 Task: Select the copy output.
Action: Mouse moved to (2, 463)
Screenshot: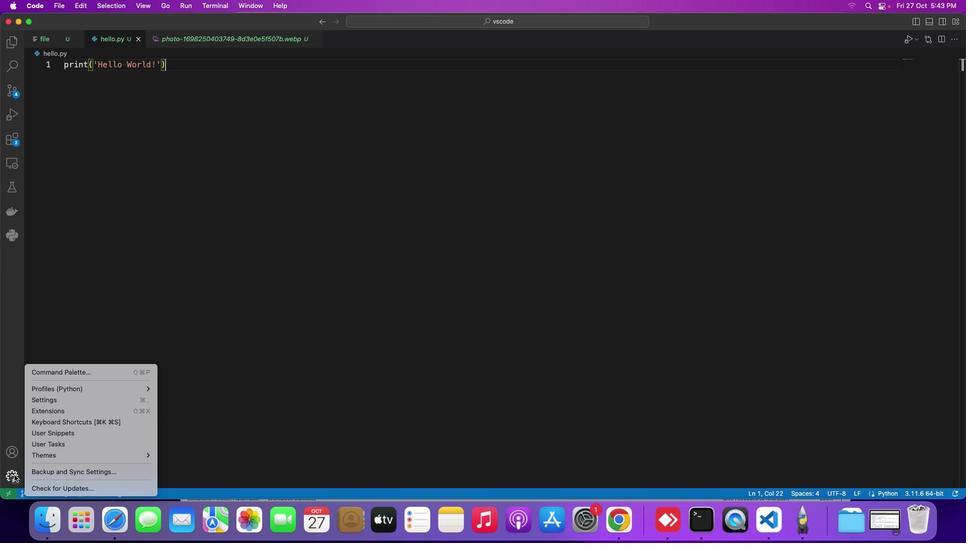 
Action: Mouse pressed left at (2, 463)
Screenshot: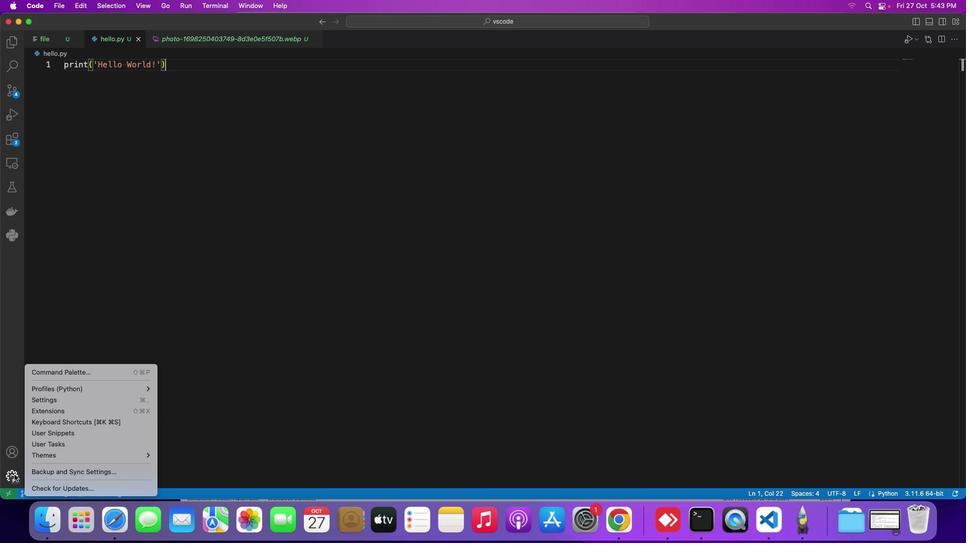 
Action: Mouse moved to (56, 360)
Screenshot: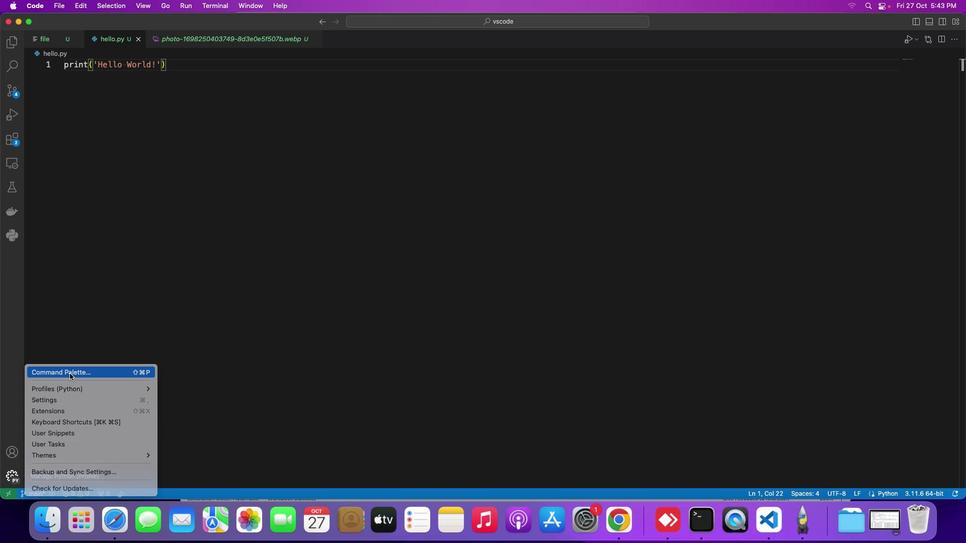 
Action: Mouse pressed left at (56, 360)
Screenshot: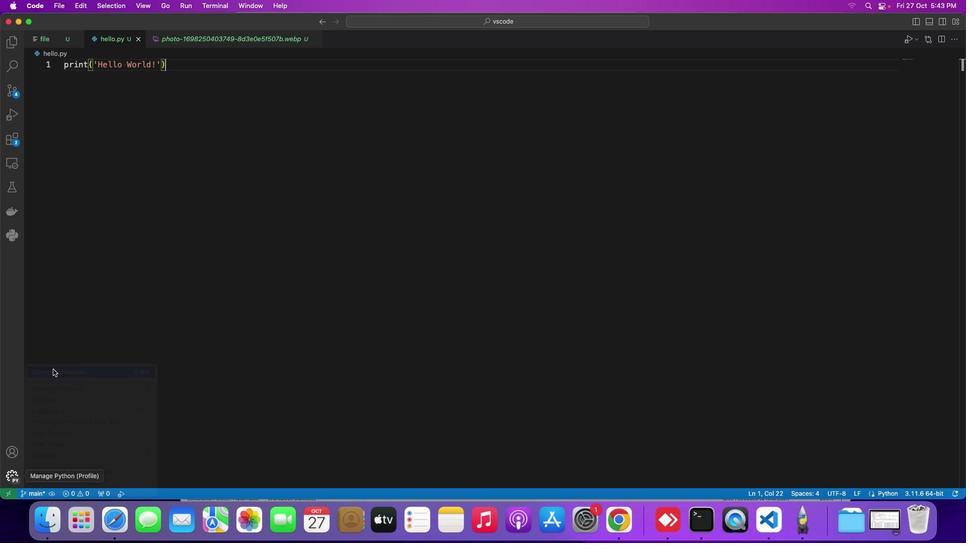 
Action: Mouse moved to (388, 144)
Screenshot: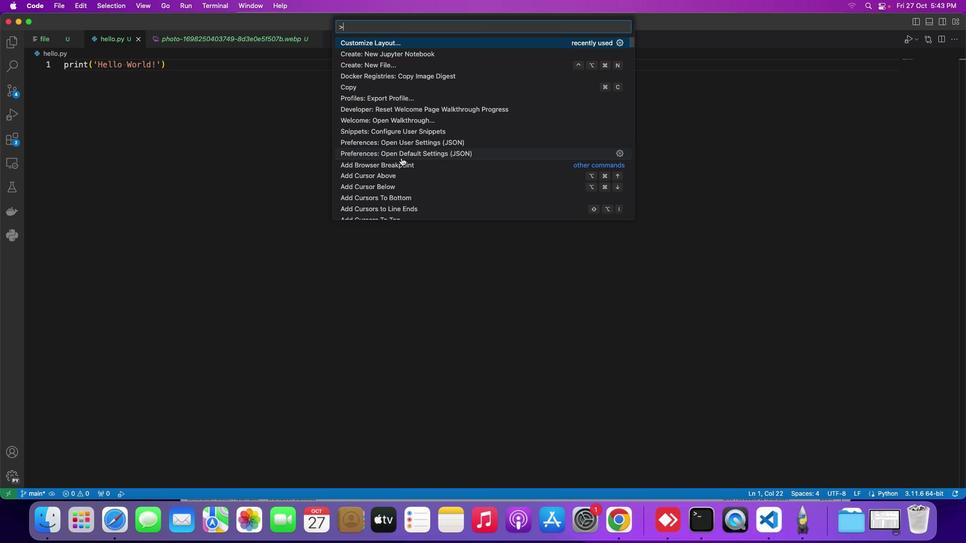 
Action: Mouse scrolled (388, 144) with delta (-12, -12)
Screenshot: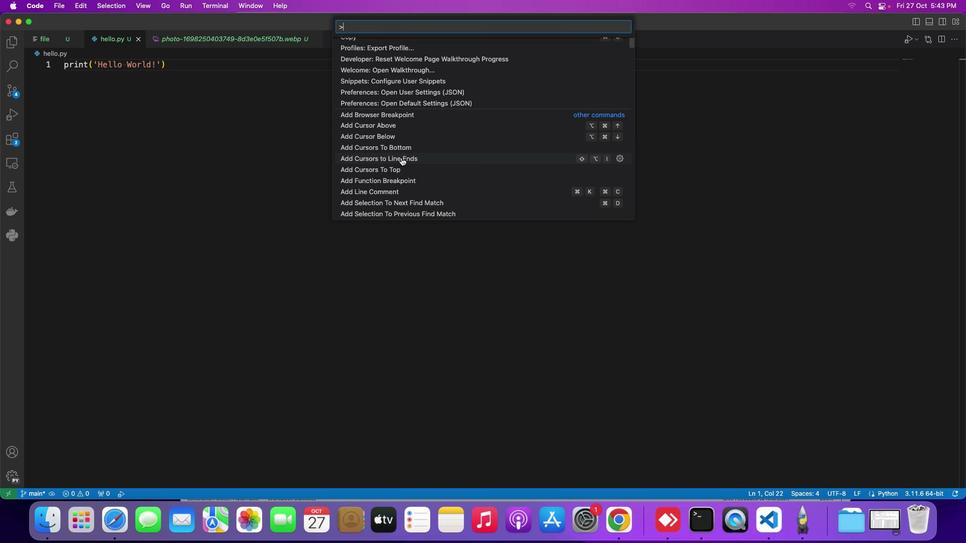 
Action: Mouse scrolled (388, 144) with delta (-12, -12)
Screenshot: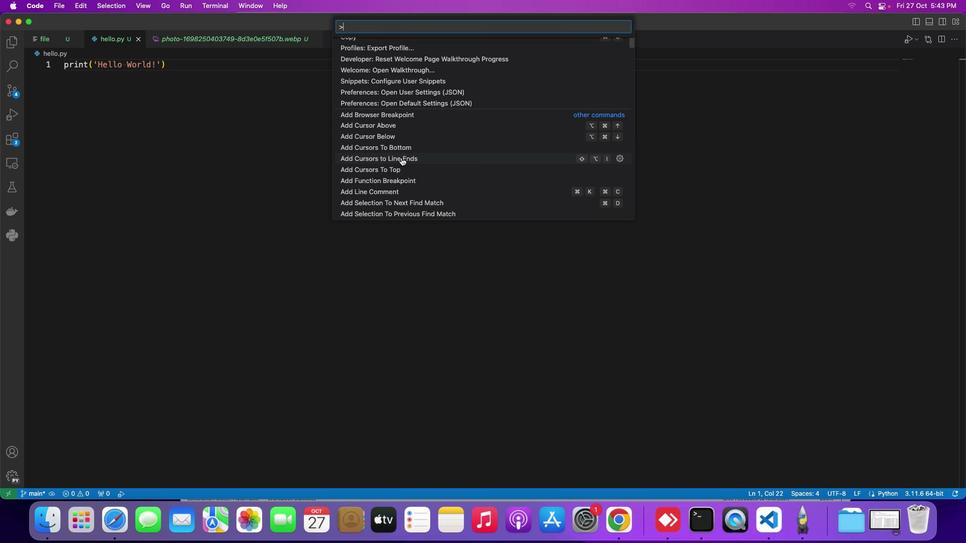 
Action: Mouse scrolled (388, 144) with delta (-12, -12)
Screenshot: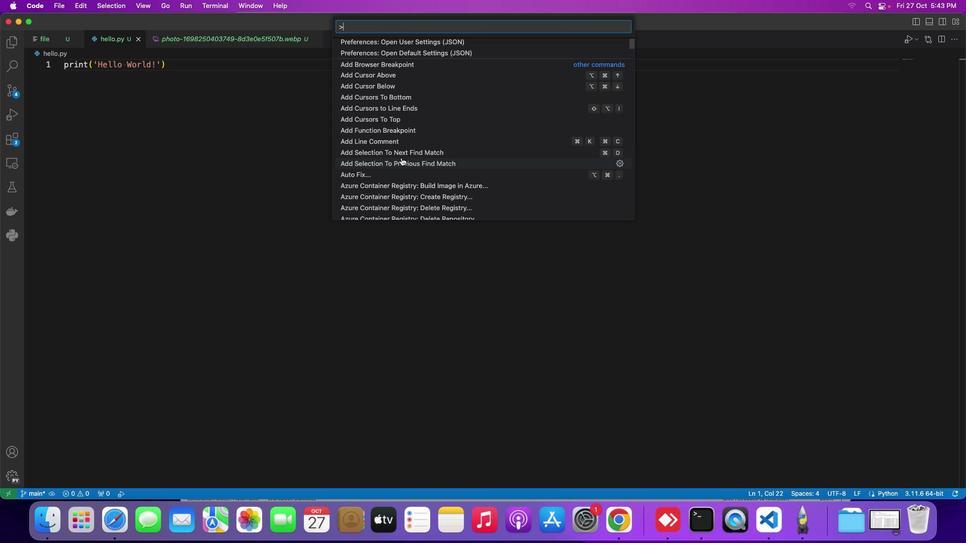 
Action: Mouse scrolled (388, 144) with delta (-12, -12)
Screenshot: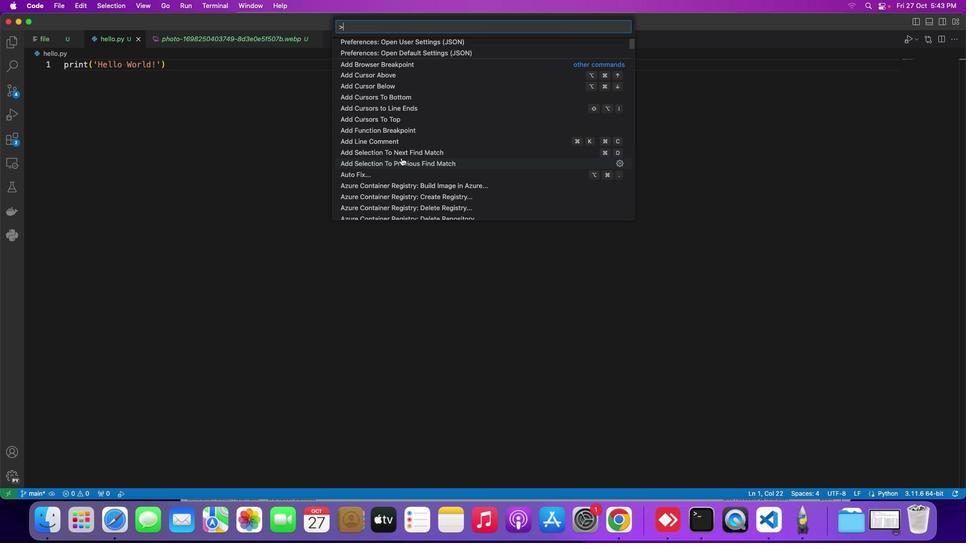 
Action: Mouse scrolled (388, 144) with delta (-12, -12)
Screenshot: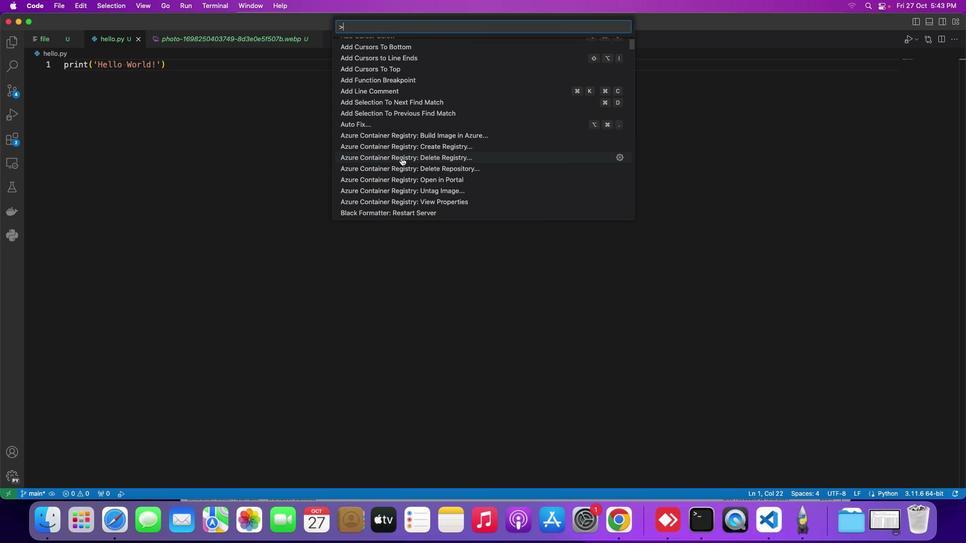 
Action: Mouse scrolled (388, 144) with delta (-12, -12)
Screenshot: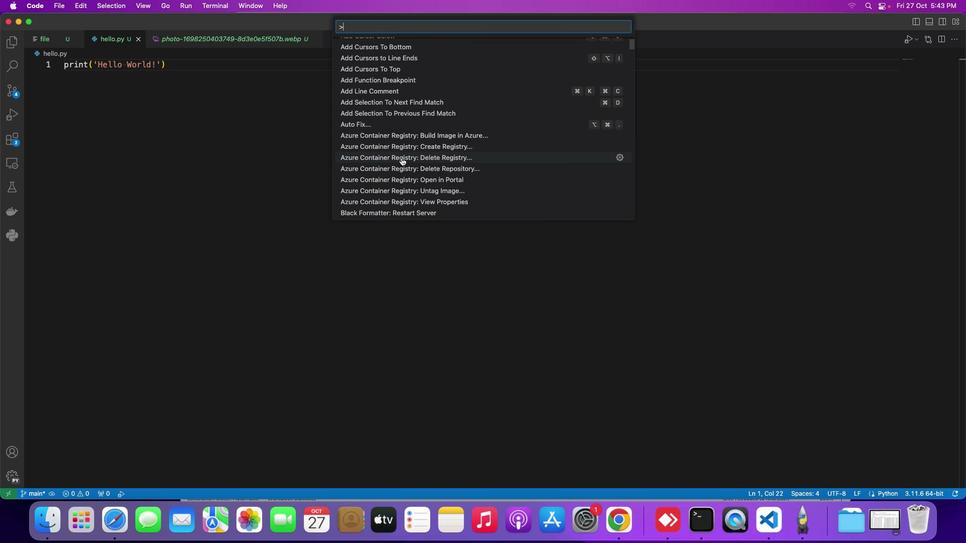 
Action: Mouse scrolled (388, 144) with delta (-12, -12)
Screenshot: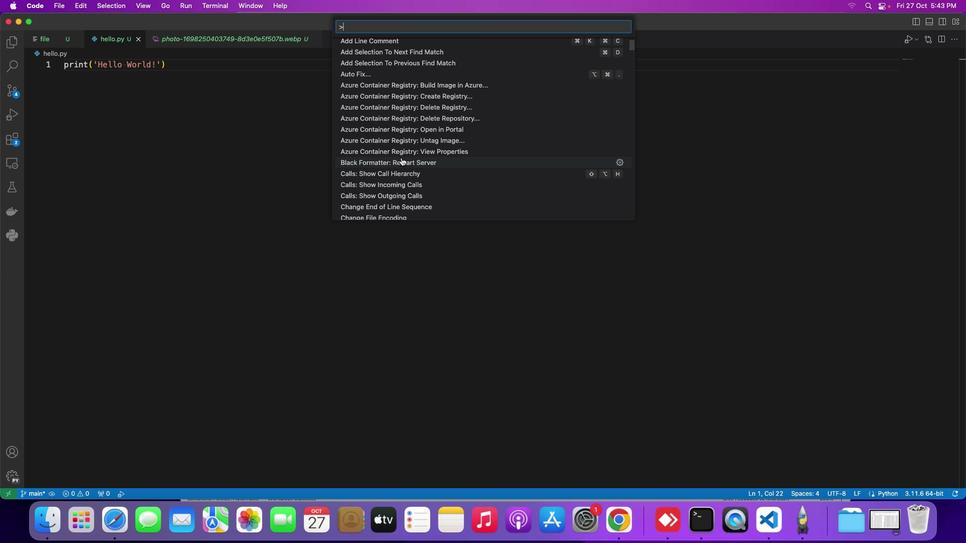 
Action: Mouse scrolled (388, 144) with delta (-12, -12)
Screenshot: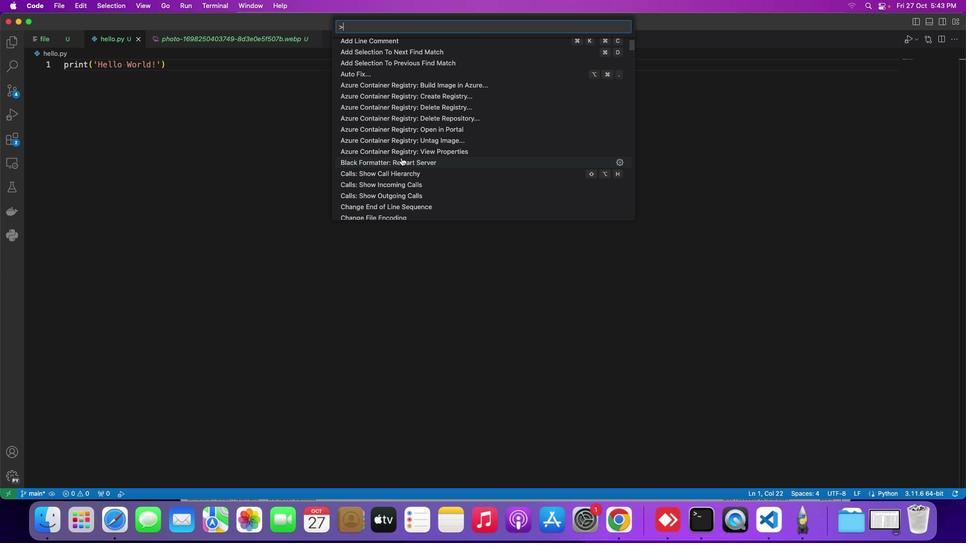 
Action: Mouse scrolled (388, 144) with delta (-12, -12)
Screenshot: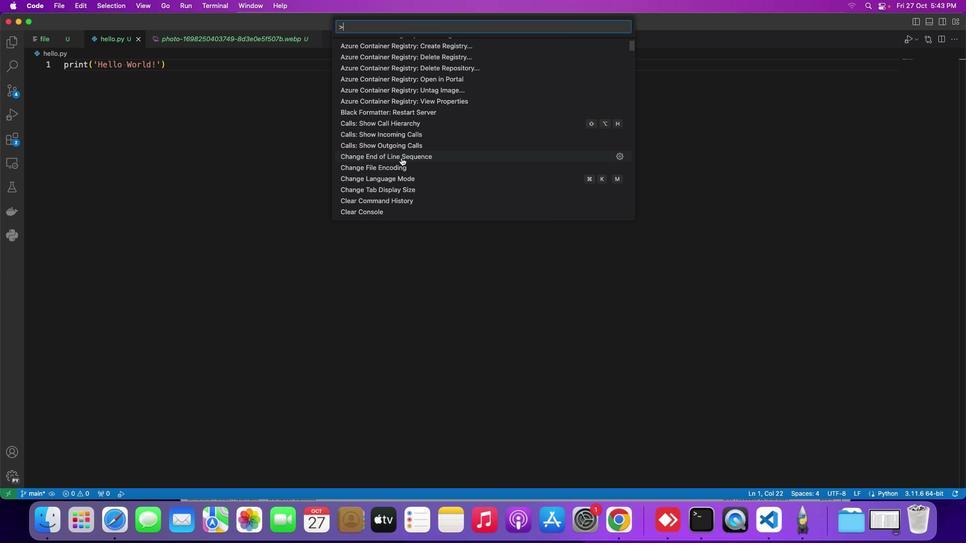 
Action: Mouse scrolled (388, 144) with delta (-12, -12)
Screenshot: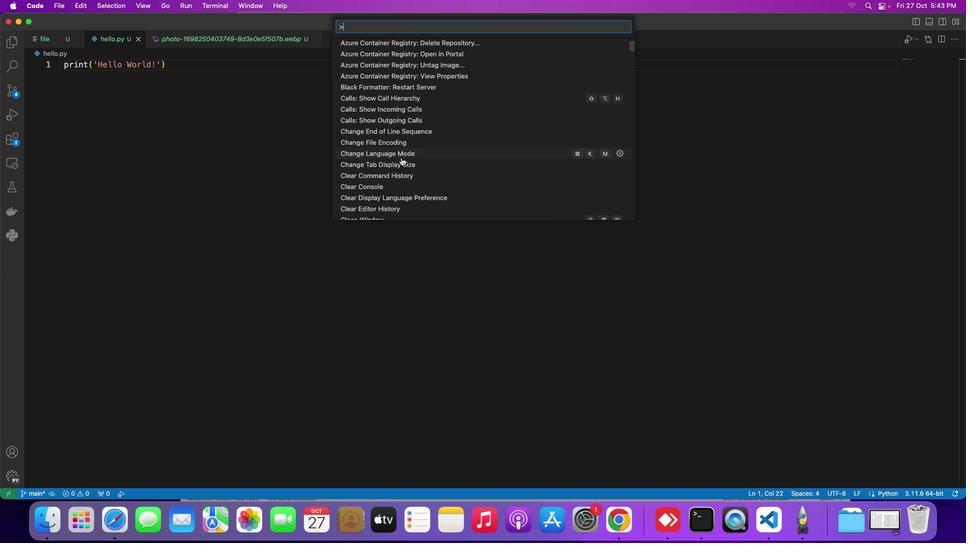 
Action: Mouse scrolled (388, 144) with delta (-12, -12)
Screenshot: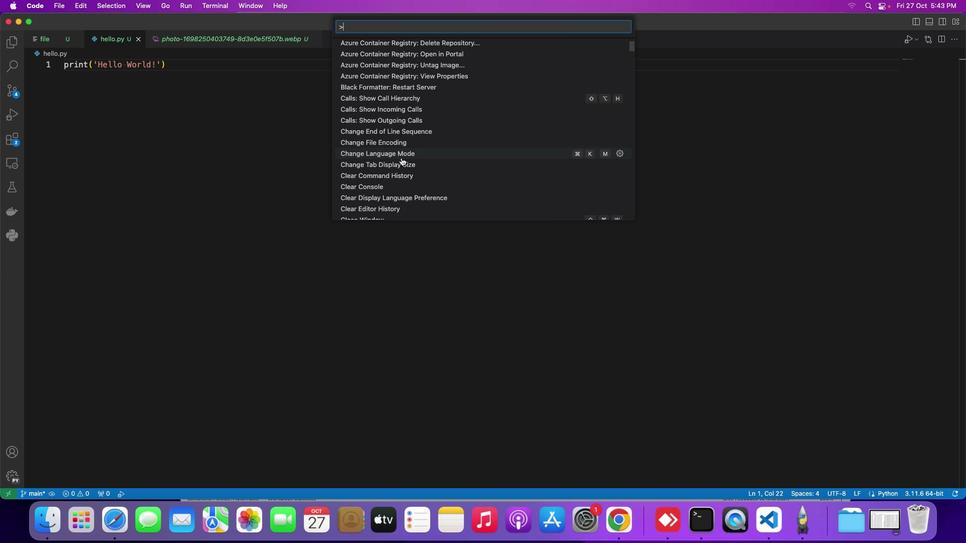 
Action: Mouse moved to (388, 144)
Screenshot: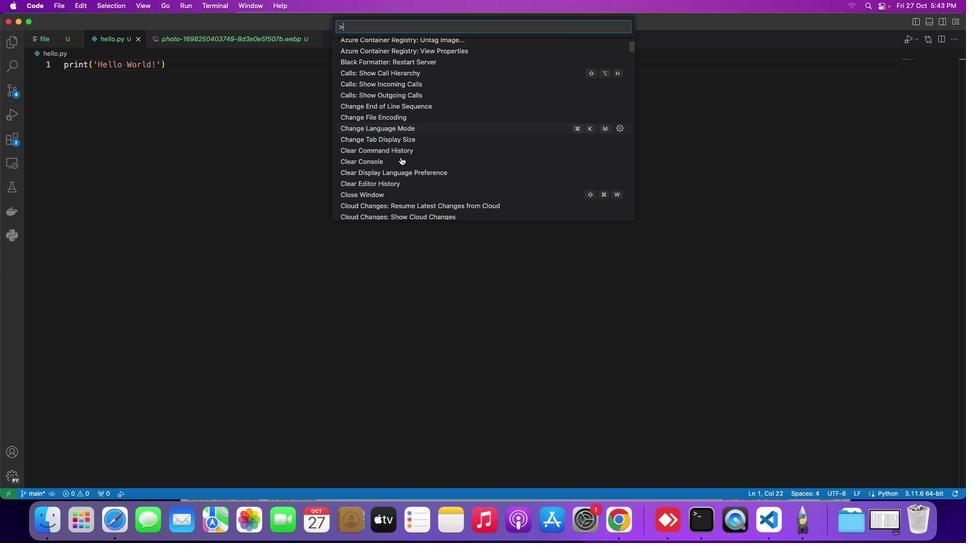 
Action: Mouse scrolled (388, 144) with delta (-12, -12)
Screenshot: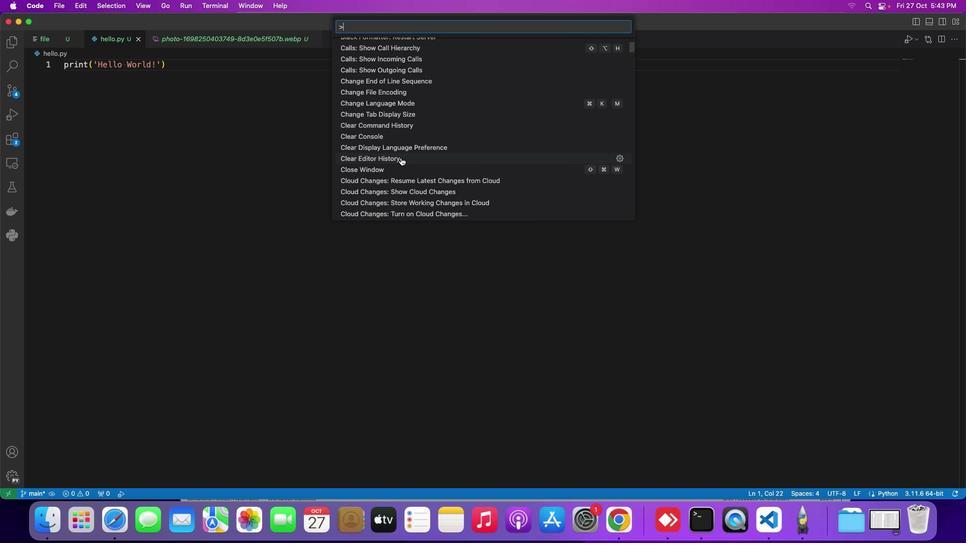 
Action: Mouse moved to (388, 144)
Screenshot: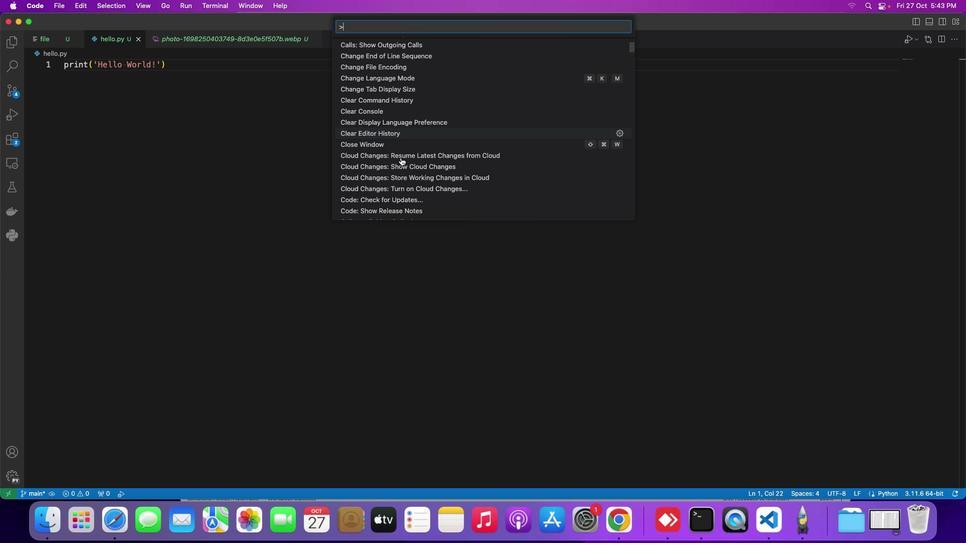 
Action: Mouse scrolled (388, 144) with delta (-12, -12)
Screenshot: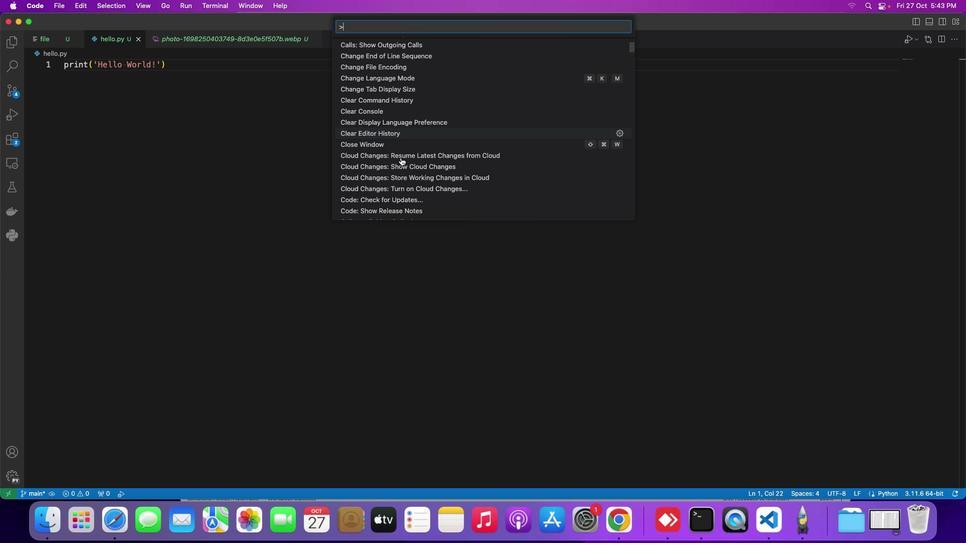 
Action: Mouse moved to (388, 145)
Screenshot: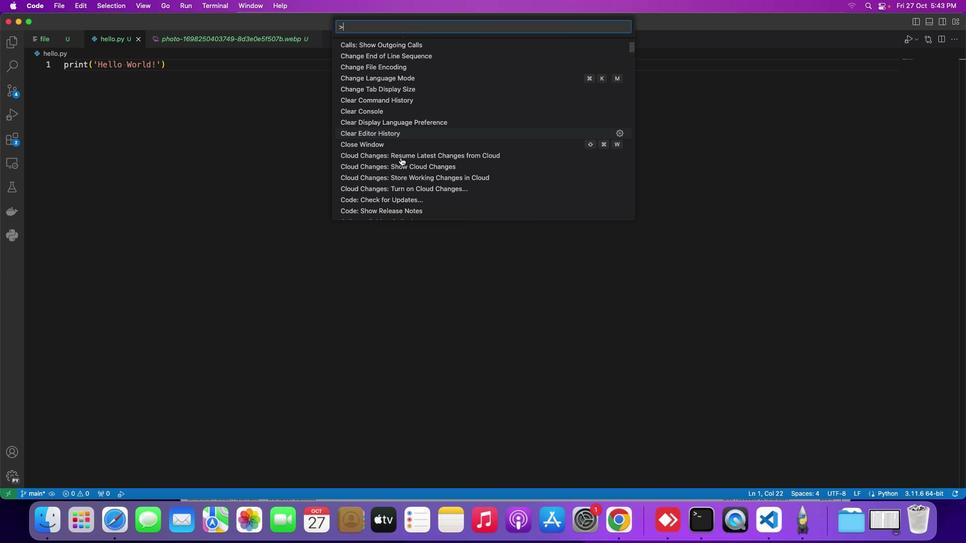 
Action: Mouse scrolled (388, 145) with delta (-12, -12)
Screenshot: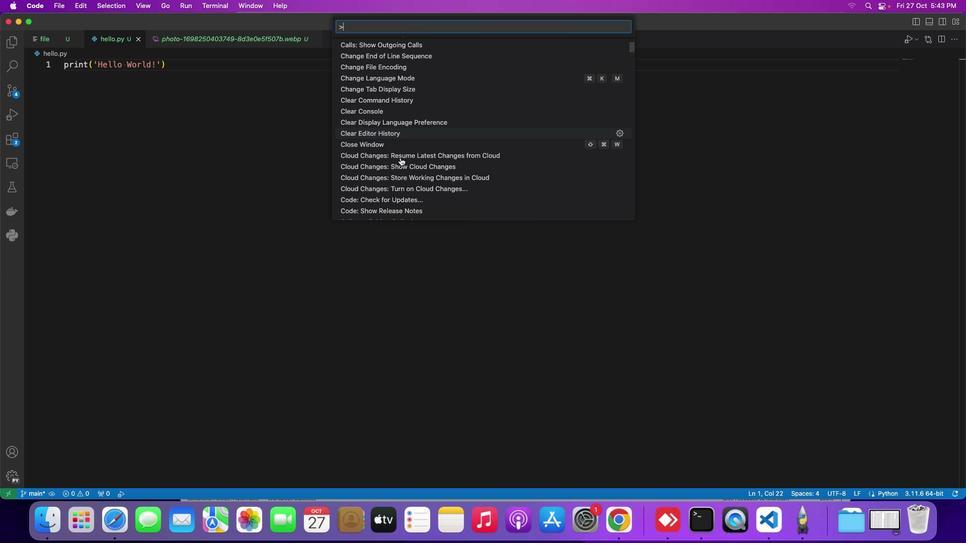 
Action: Mouse moved to (388, 145)
Screenshot: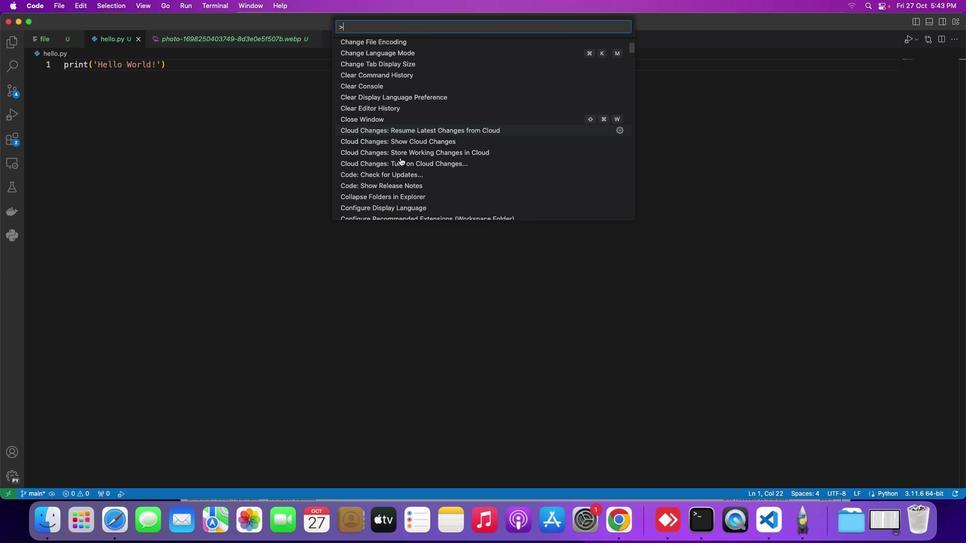 
Action: Mouse scrolled (388, 145) with delta (-12, -12)
Screenshot: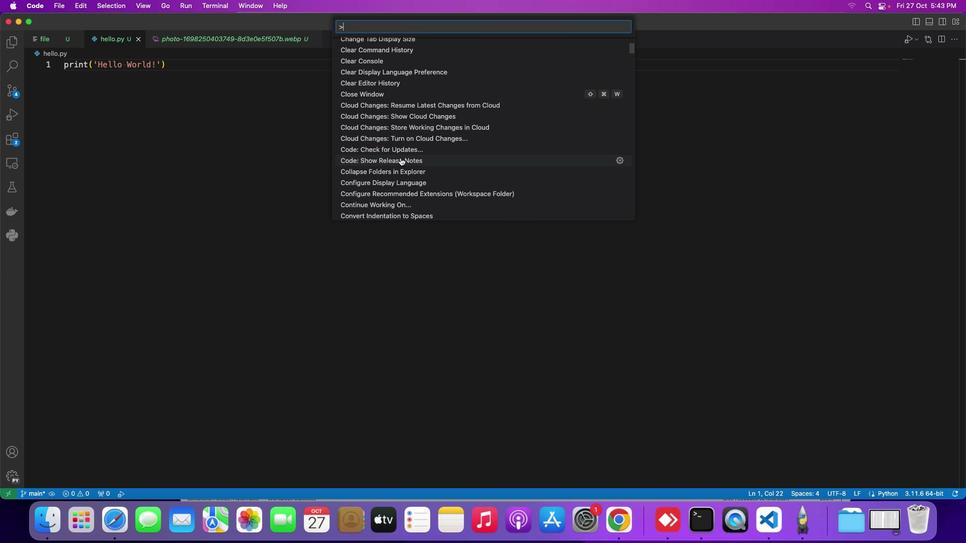 
Action: Mouse scrolled (388, 145) with delta (-12, -12)
Screenshot: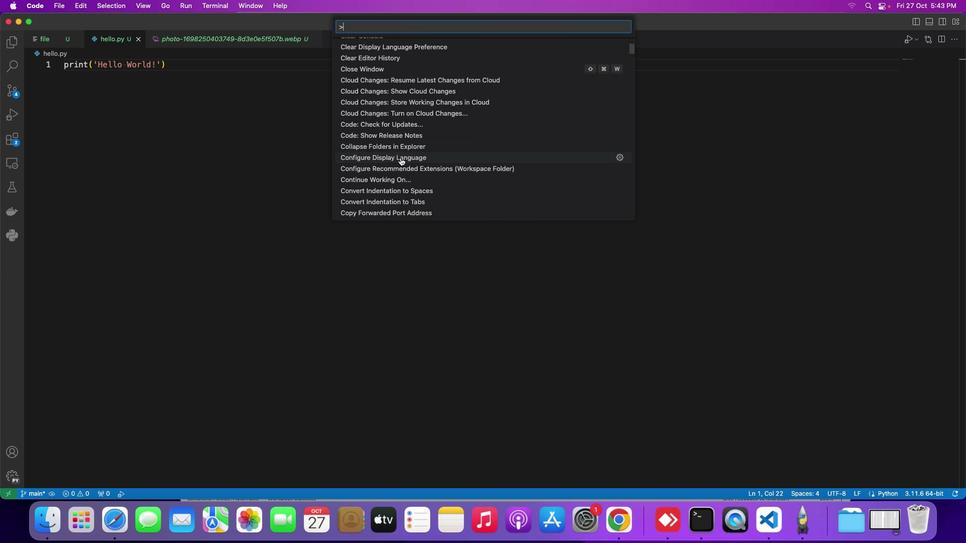 
Action: Mouse scrolled (388, 145) with delta (-12, -12)
Screenshot: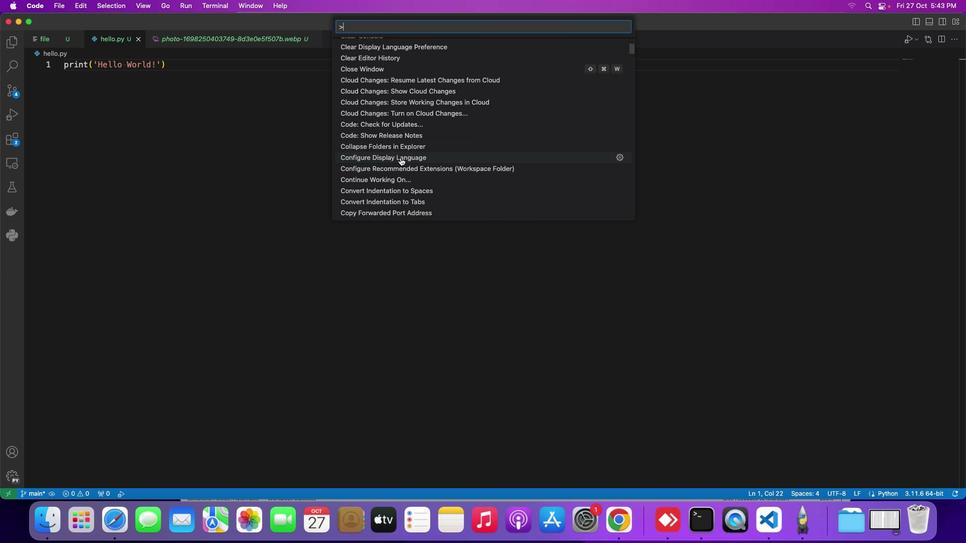 
Action: Mouse scrolled (388, 145) with delta (-12, -12)
Screenshot: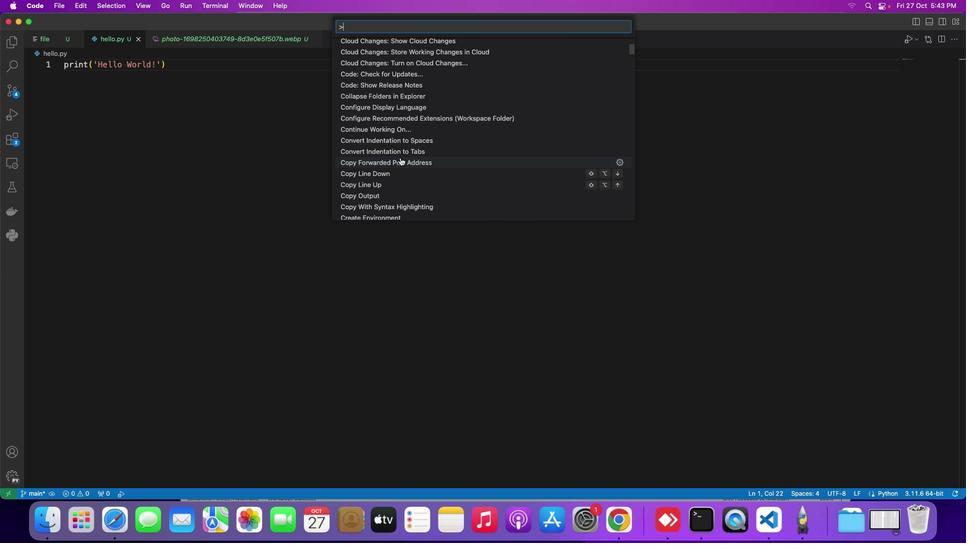 
Action: Mouse scrolled (388, 145) with delta (-12, -12)
Screenshot: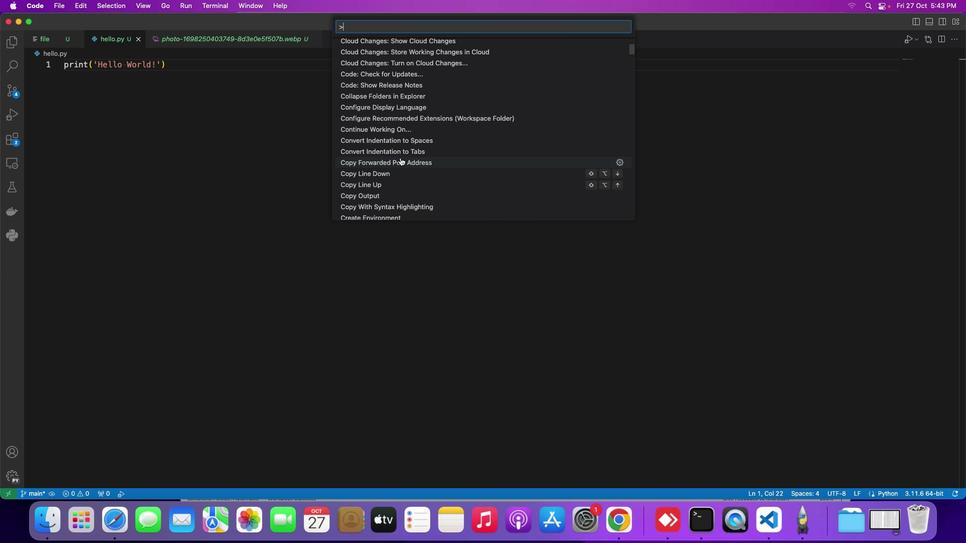 
Action: Mouse scrolled (388, 145) with delta (-12, -12)
Screenshot: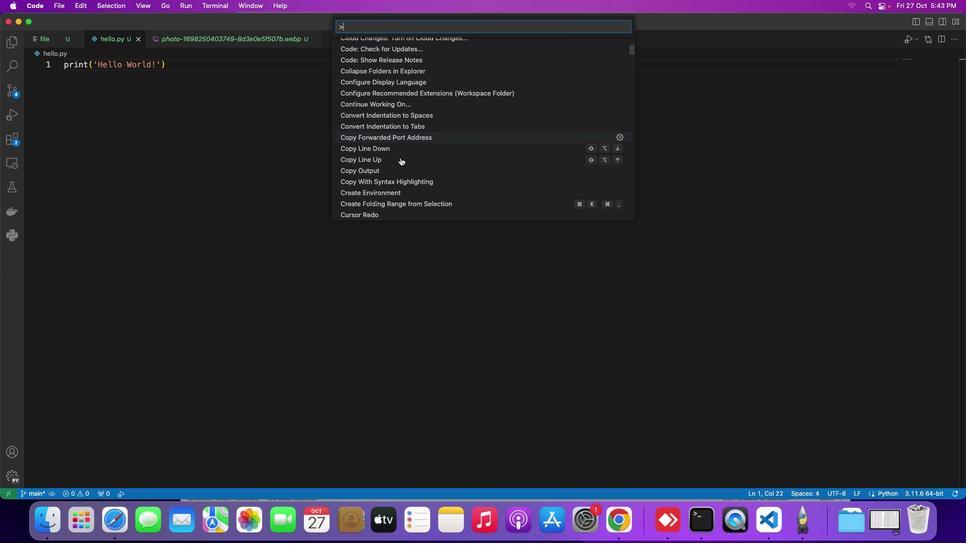 
Action: Mouse scrolled (388, 145) with delta (-12, -12)
Screenshot: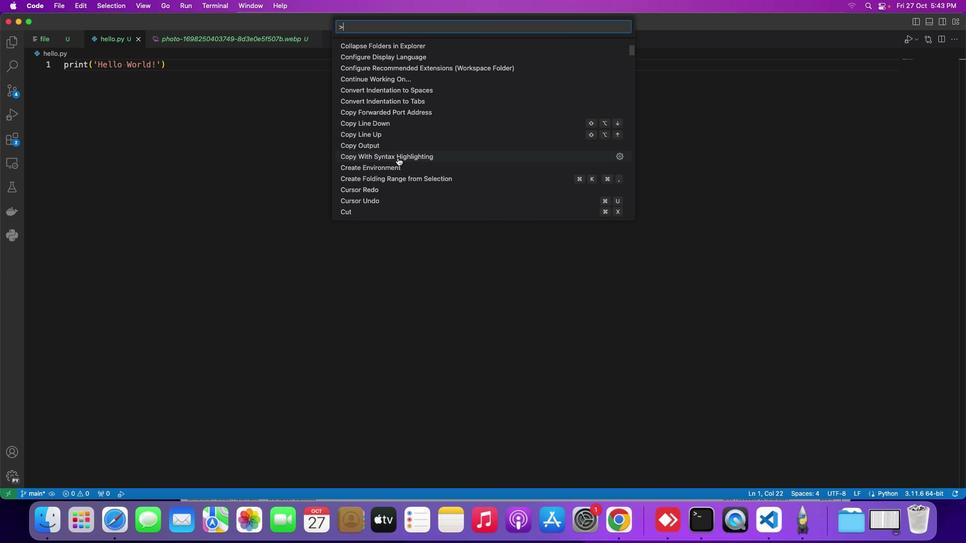 
Action: Mouse moved to (353, 133)
Screenshot: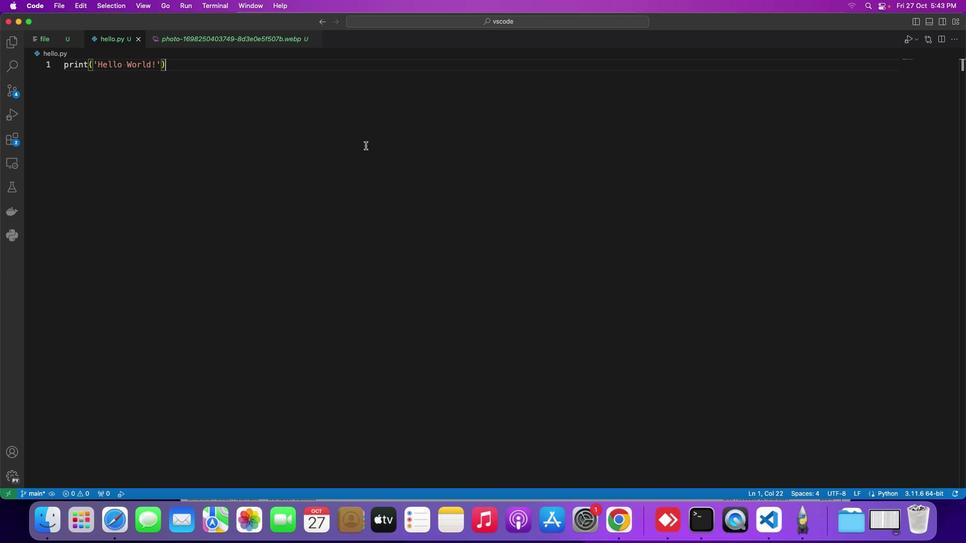 
Action: Mouse pressed left at (353, 133)
Screenshot: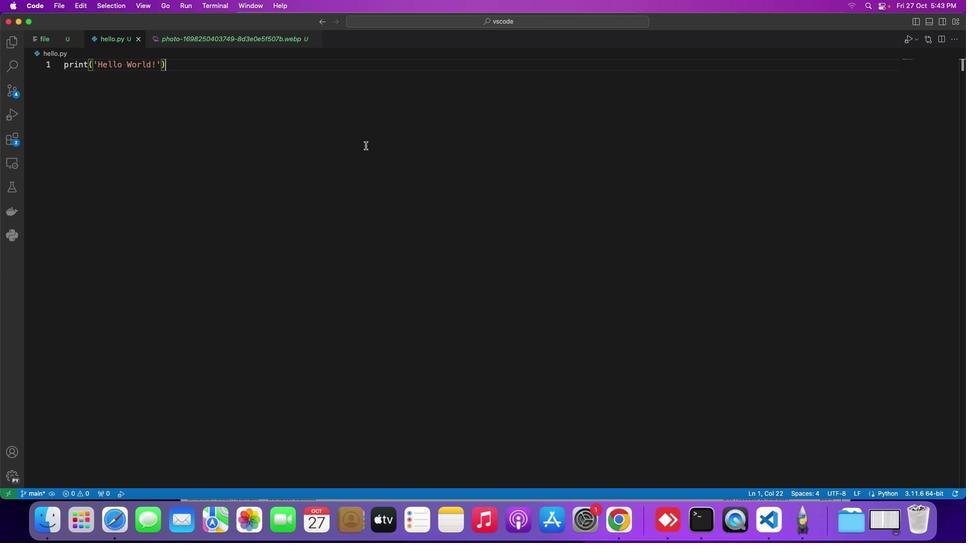 
